 Task: Zoom the drawing page by 50%.
Action: Mouse moved to (173, 115)
Screenshot: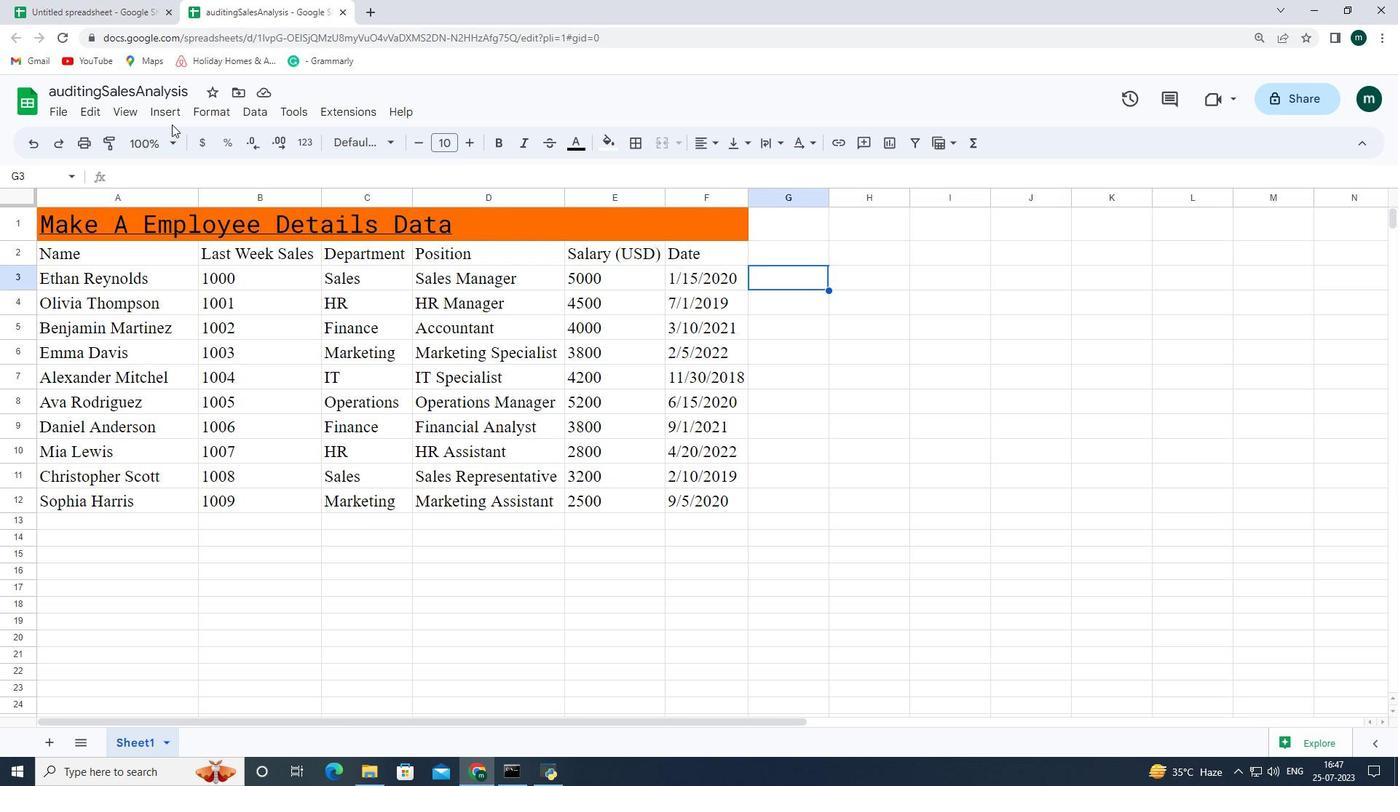
Action: Mouse pressed left at (173, 115)
Screenshot: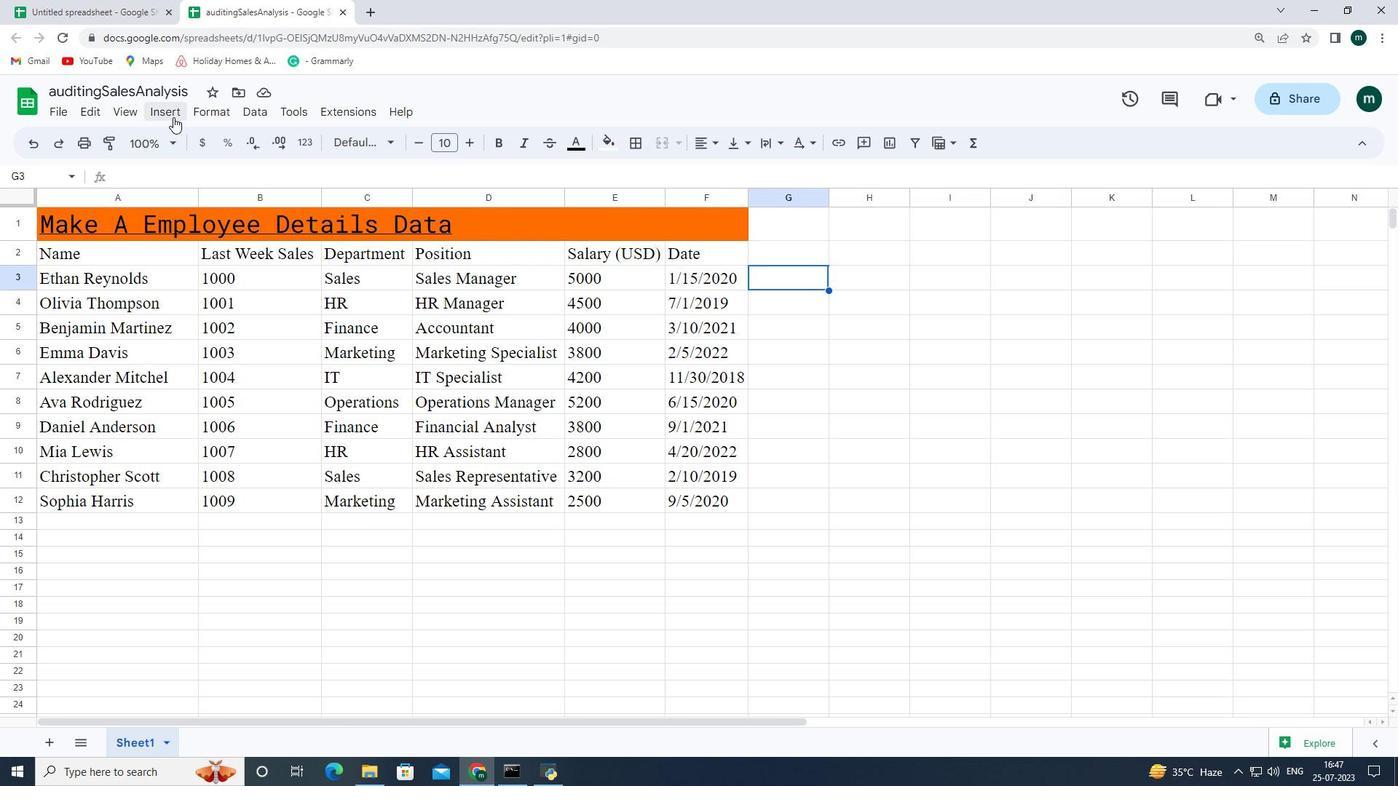 
Action: Mouse moved to (228, 330)
Screenshot: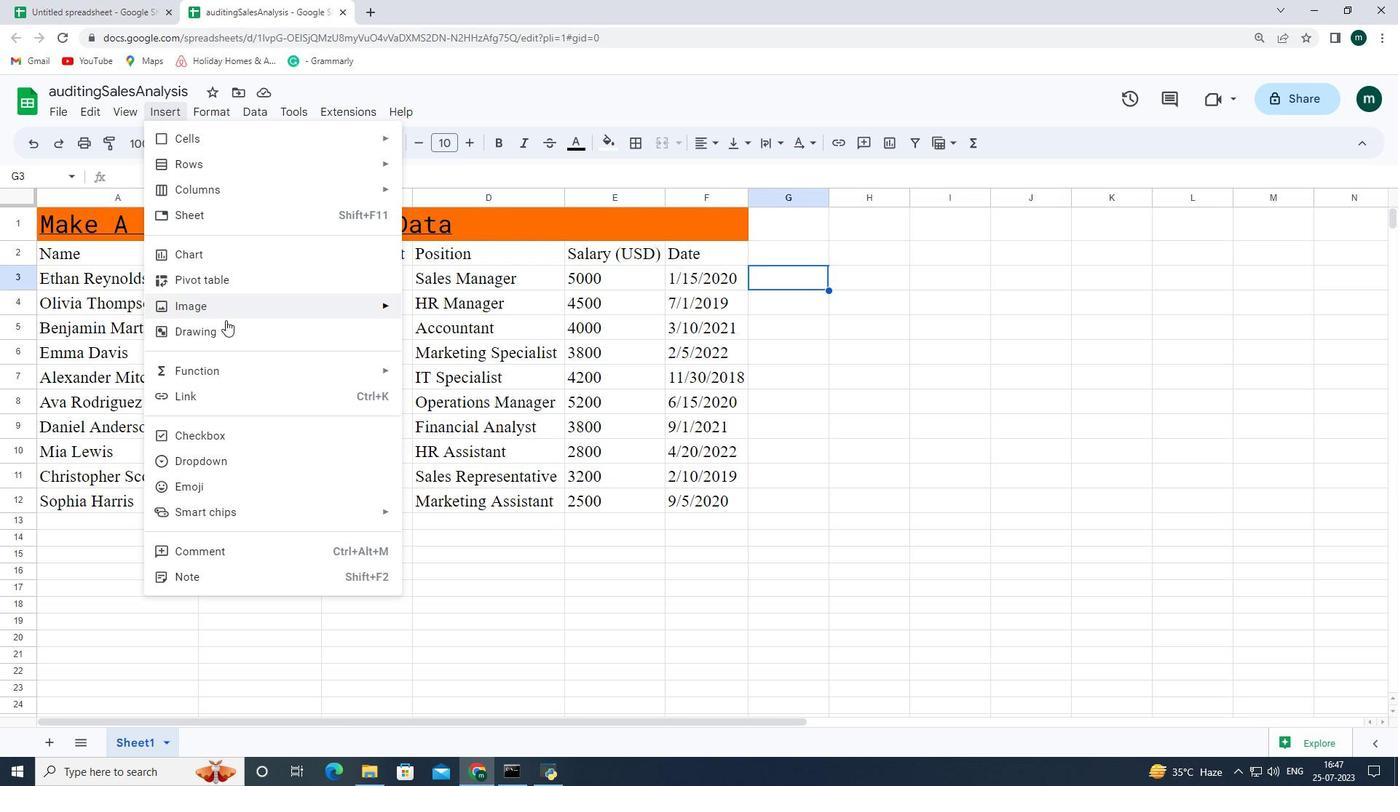 
Action: Mouse pressed left at (228, 330)
Screenshot: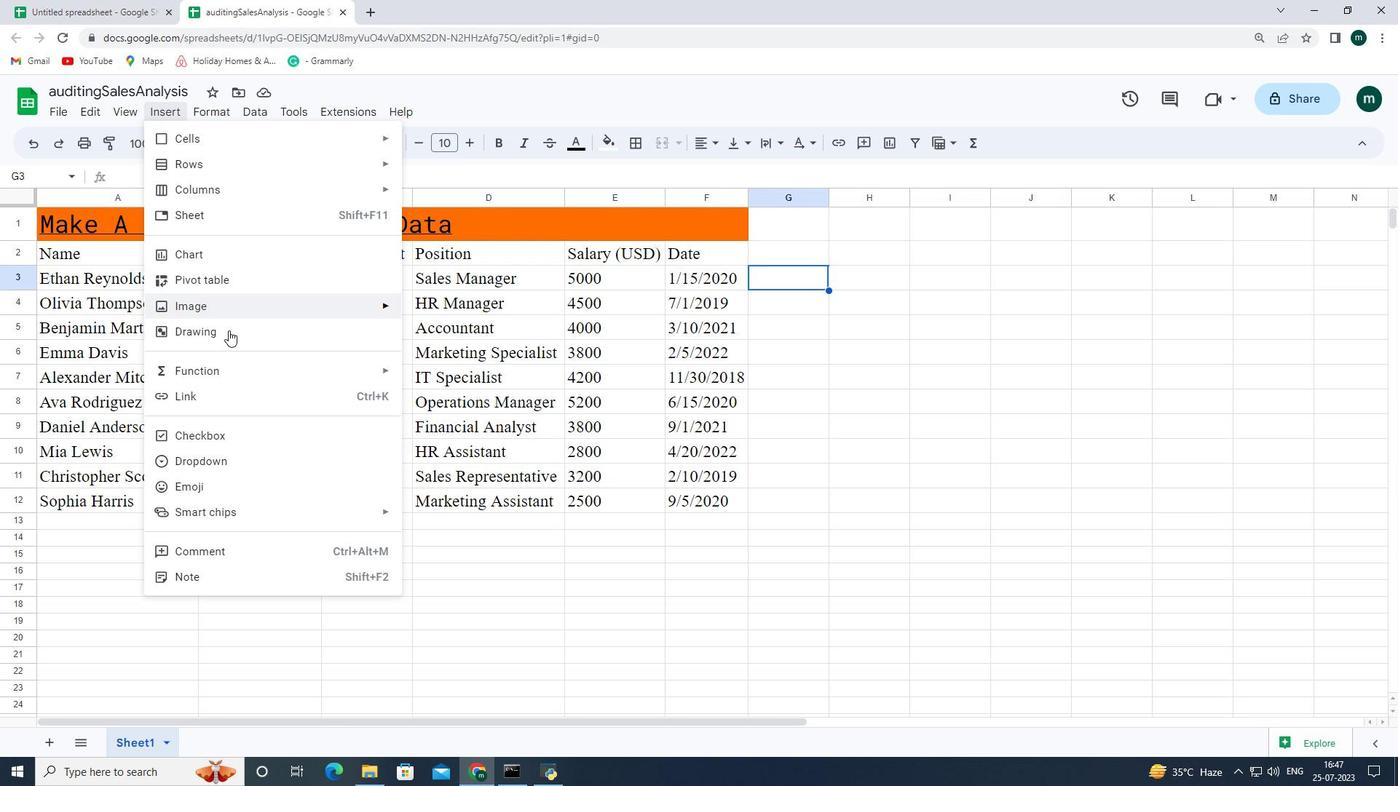 
Action: Mouse moved to (491, 167)
Screenshot: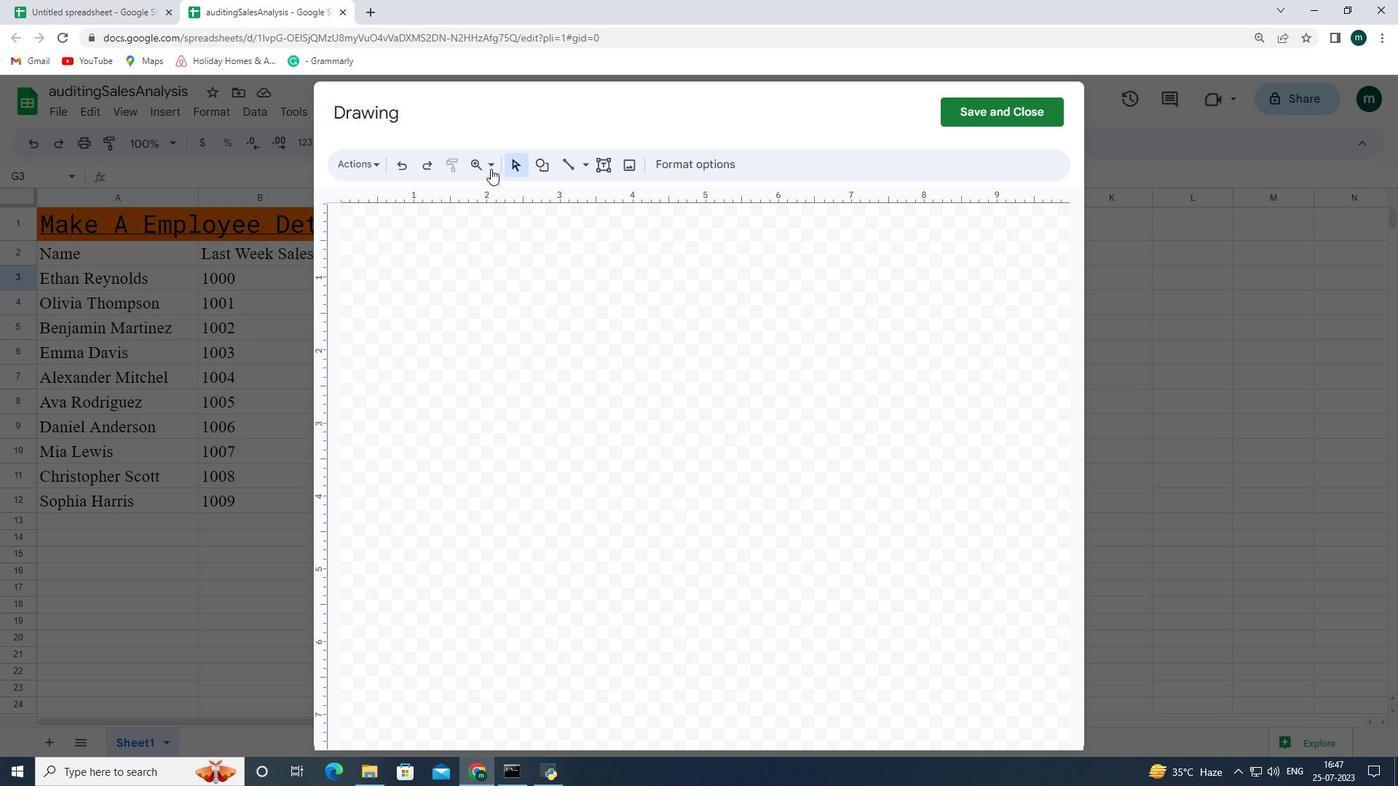 
Action: Mouse pressed left at (491, 167)
Screenshot: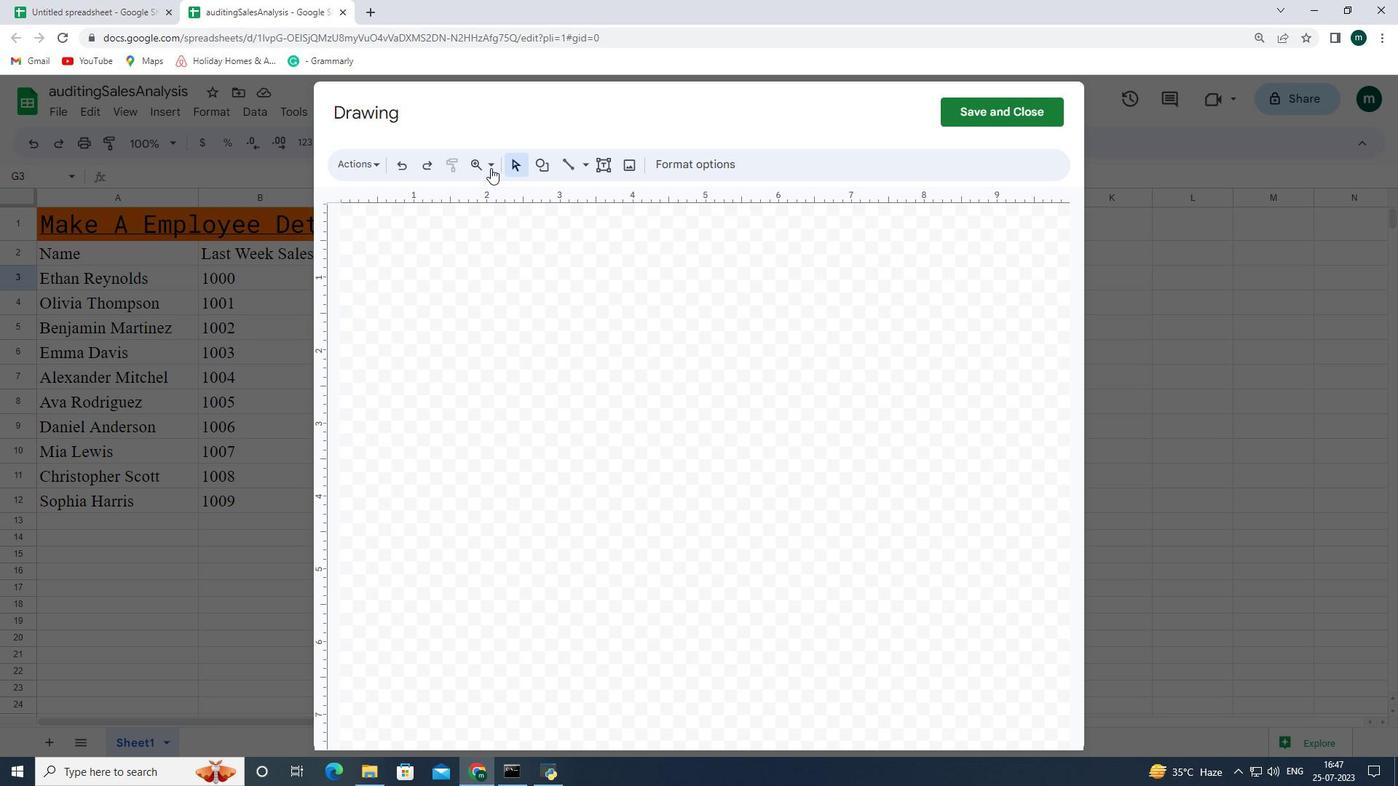 
Action: Mouse moved to (530, 336)
Screenshot: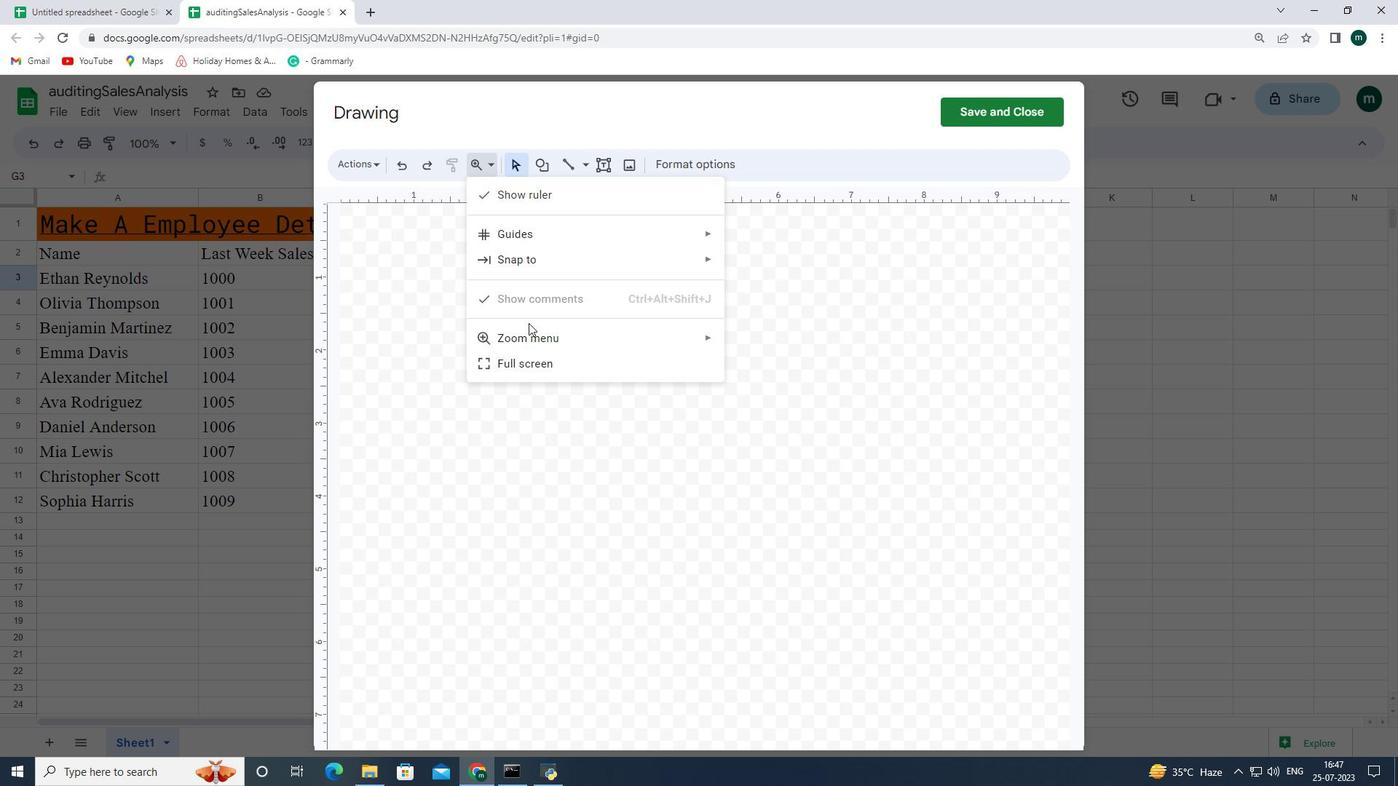 
Action: Mouse pressed left at (530, 336)
Screenshot: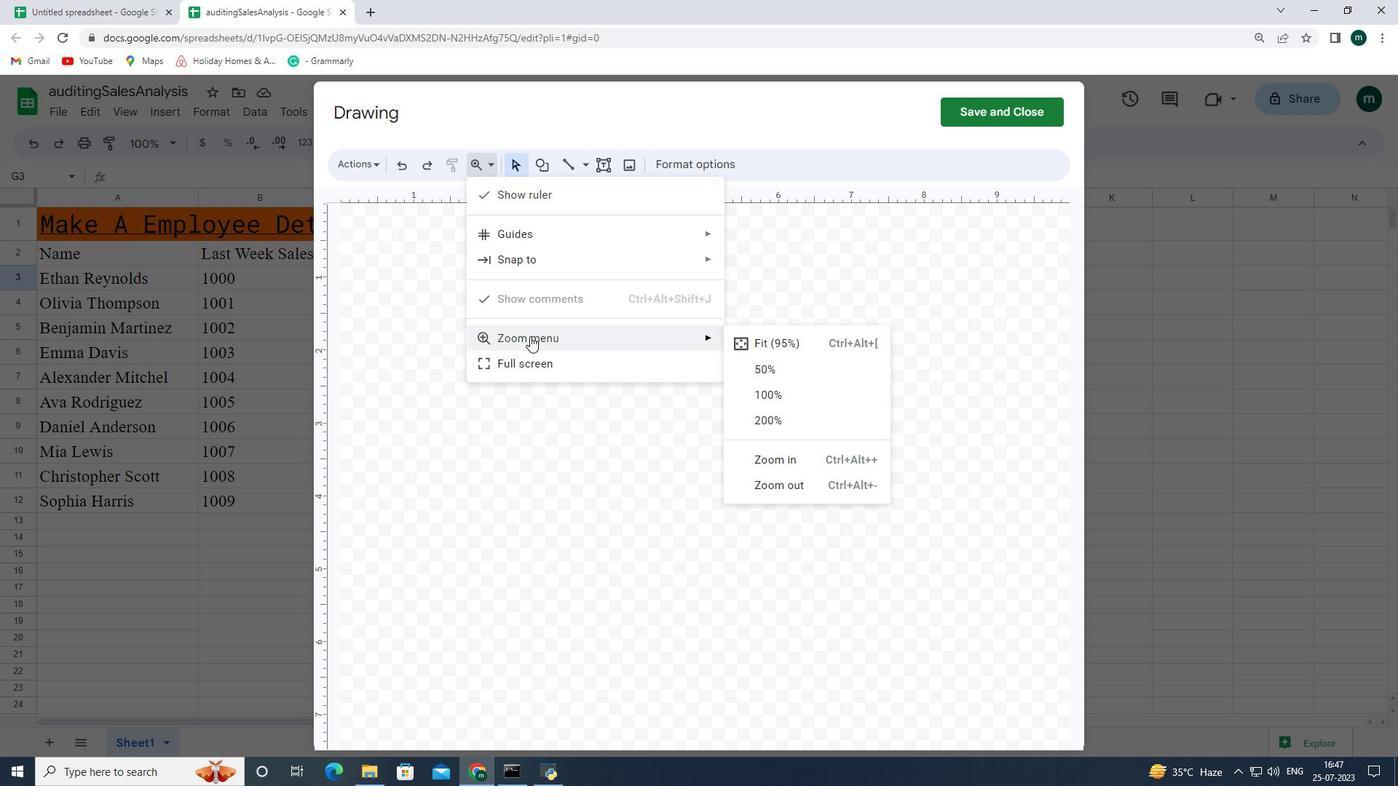 
Action: Mouse moved to (761, 374)
Screenshot: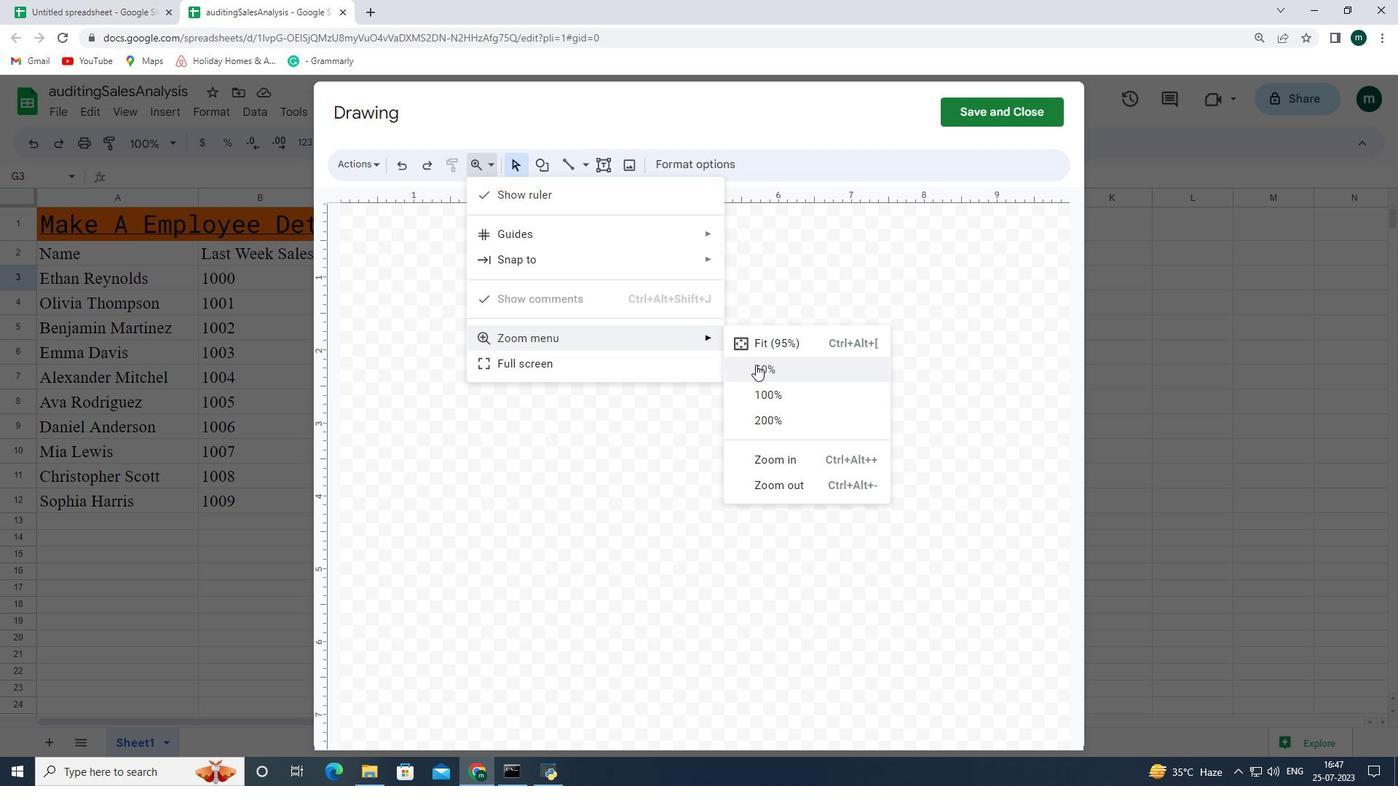 
Action: Mouse pressed left at (761, 374)
Screenshot: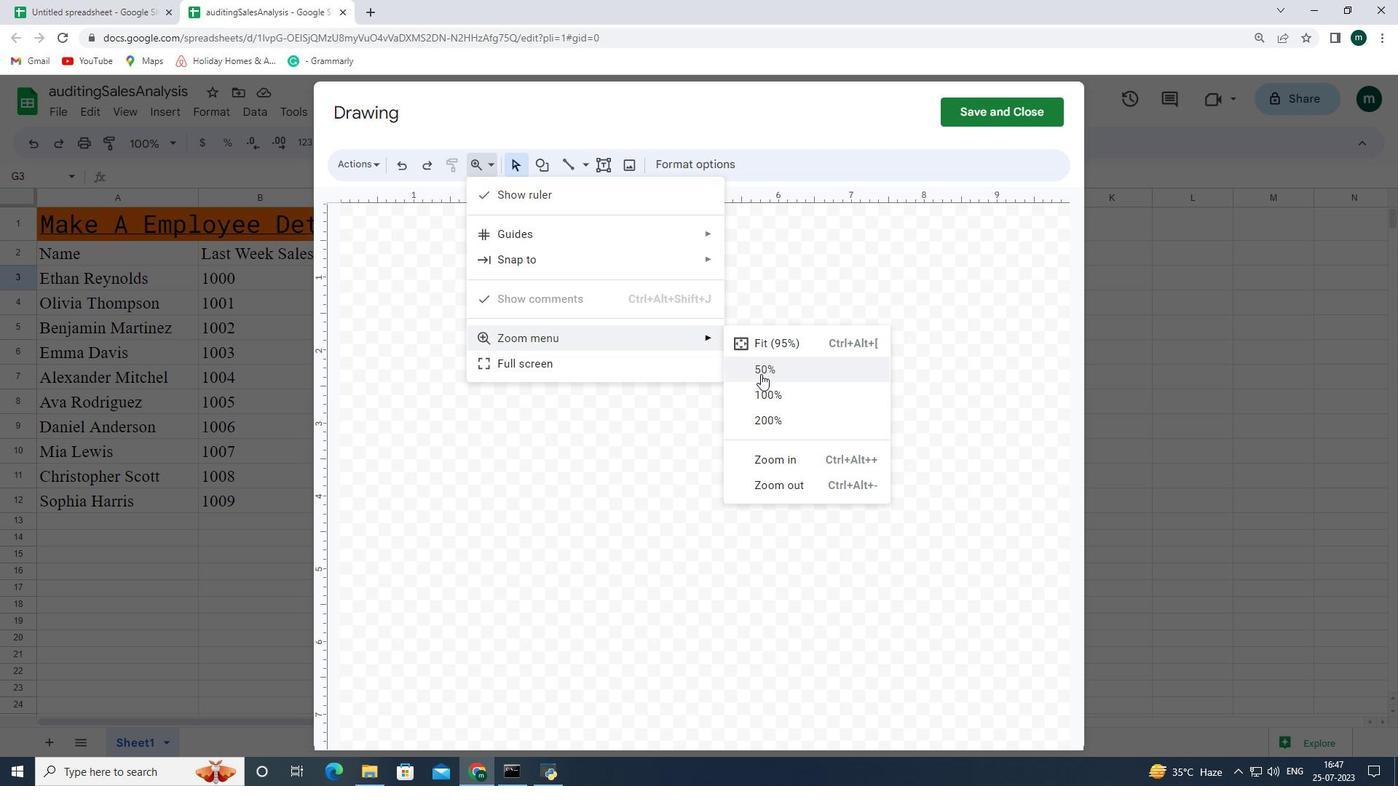 
Action: Mouse moved to (614, 338)
Screenshot: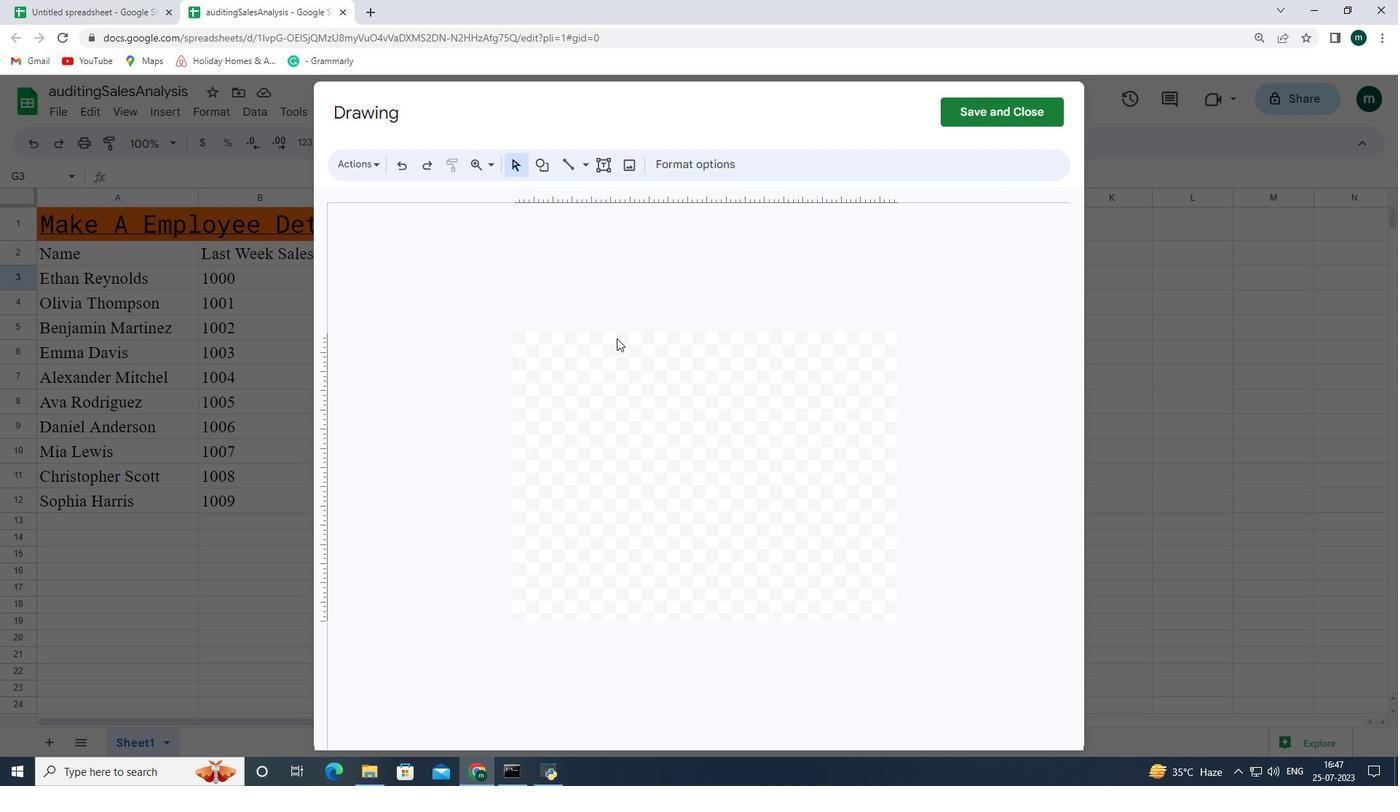 
